 Task: Invite Team Member Softage.1@softage.net to Workspace Customer Relationship Management and Retention. Invite Team Member Softage.2@softage.net to Workspace Customer Relationship Management and Retention. Invite Team Member Softage.3@softage.net to Workspace Customer Relationship Management and Retention. Invite Team Member Softage.4@softage.net to Workspace Customer Relationship Management and Retention
Action: Mouse moved to (731, 102)
Screenshot: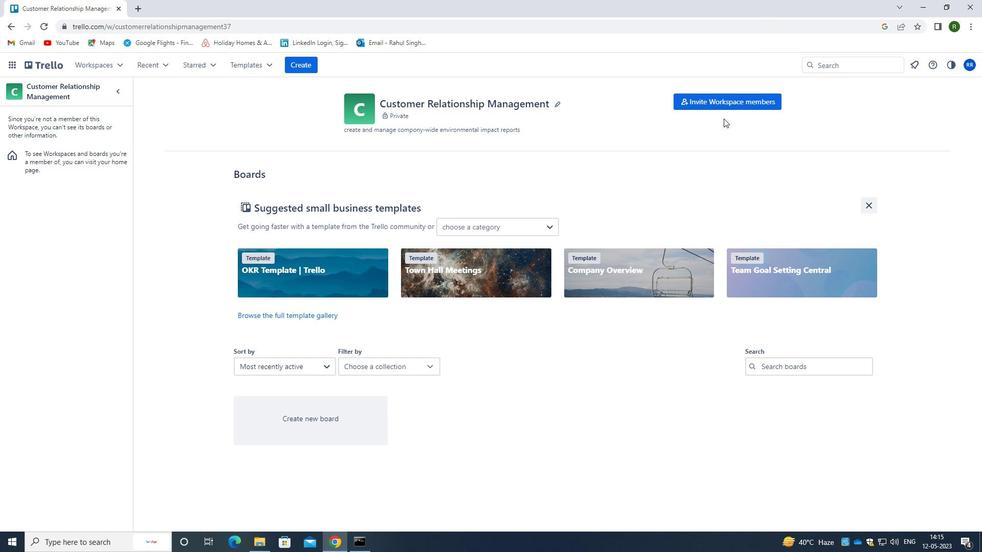 
Action: Mouse pressed left at (731, 102)
Screenshot: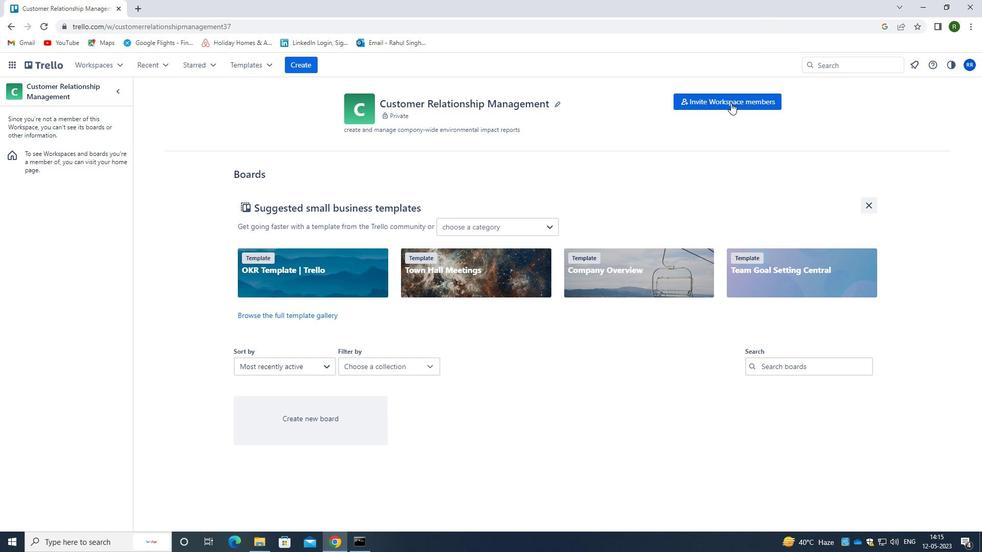 
Action: Mouse moved to (394, 291)
Screenshot: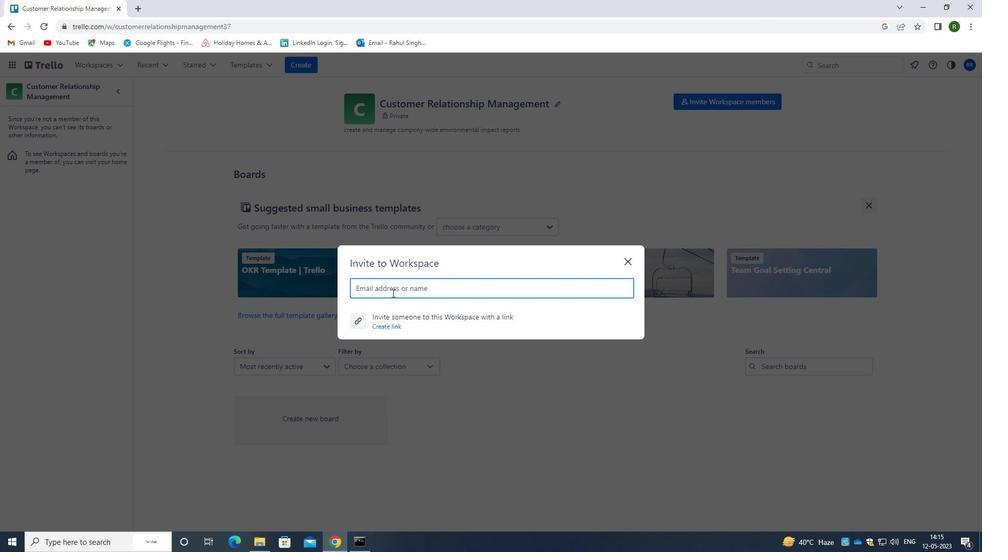 
Action: Mouse pressed left at (394, 291)
Screenshot: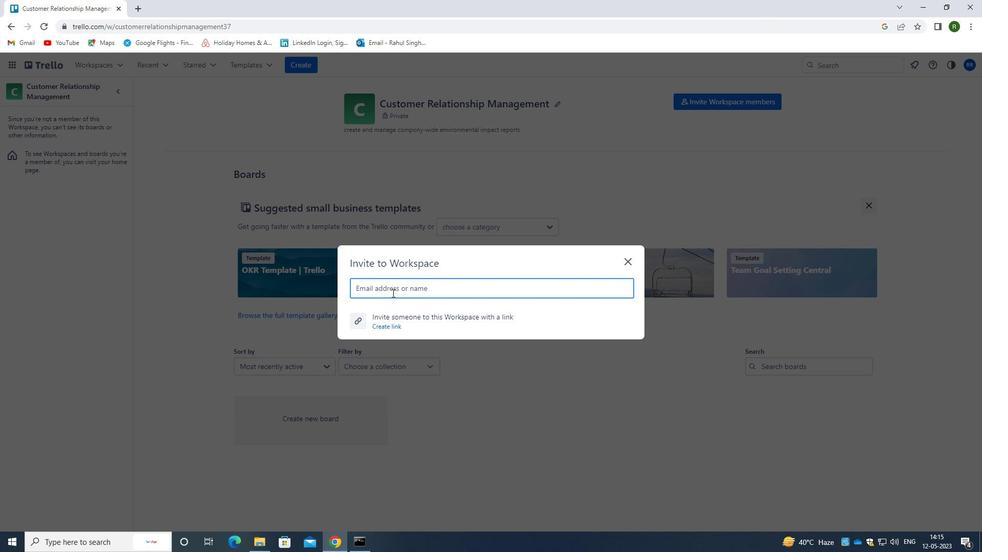 
Action: Key pressed <Key.caps_lock>s<Key.caps_lock>oftage.1<Key.shift>@SOFTAGE.NET
Screenshot: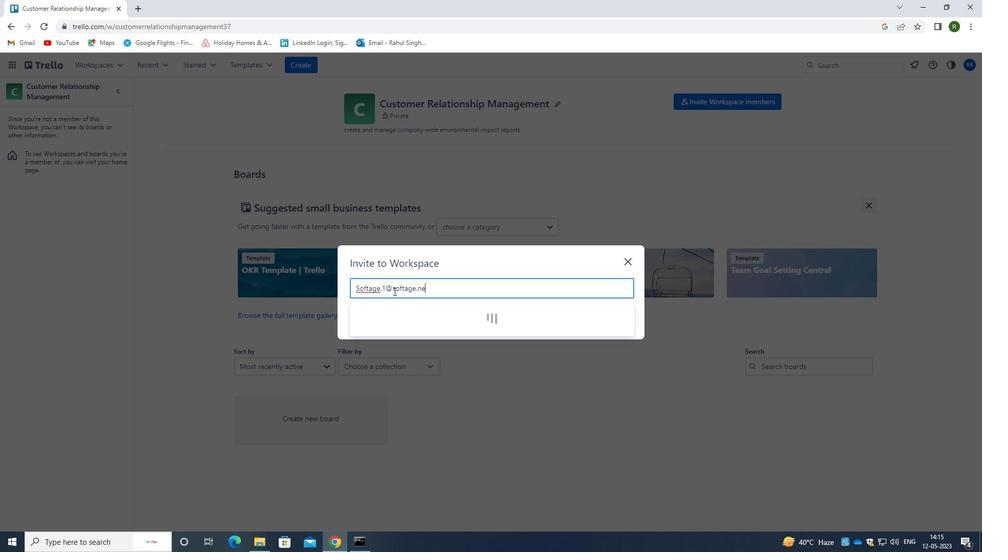 
Action: Mouse moved to (419, 312)
Screenshot: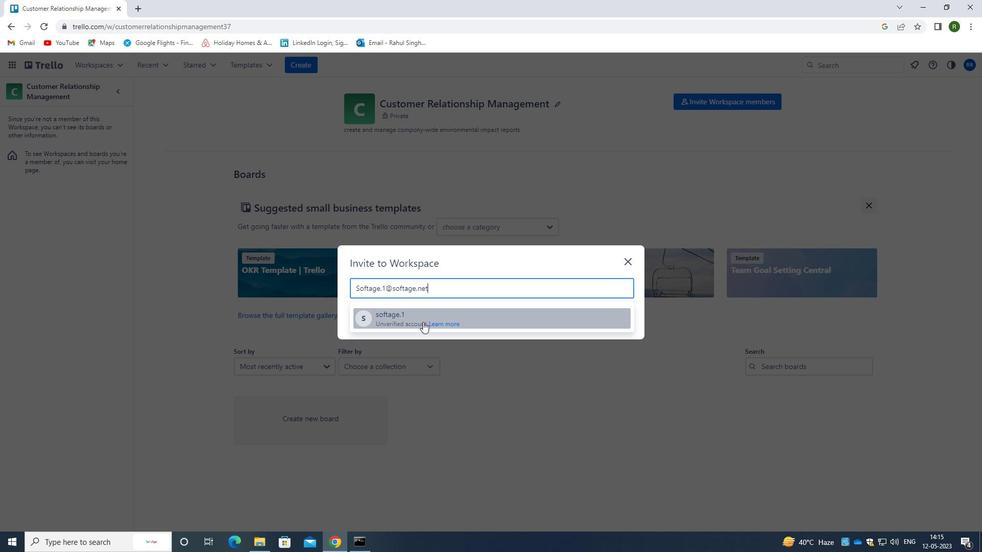
Action: Mouse pressed left at (419, 312)
Screenshot: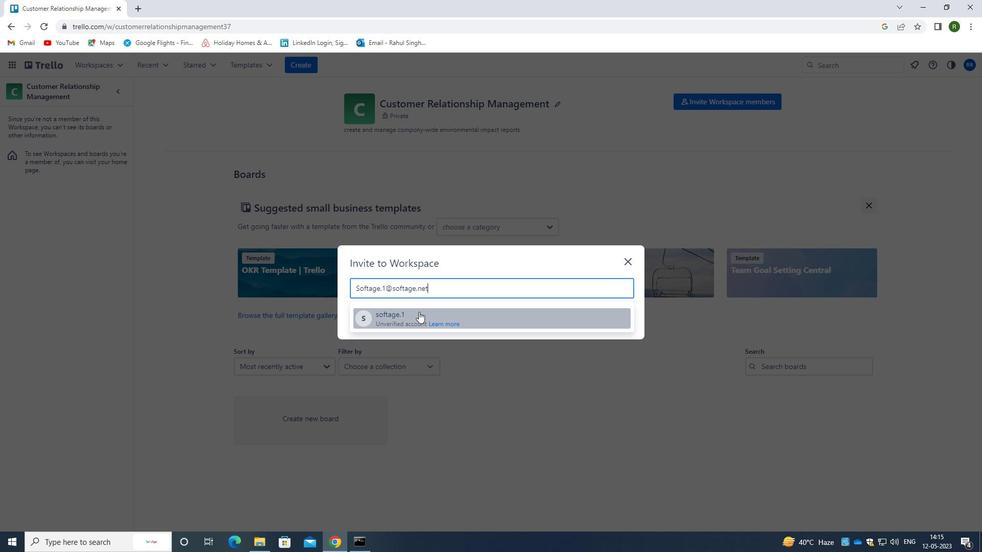 
Action: Mouse moved to (604, 261)
Screenshot: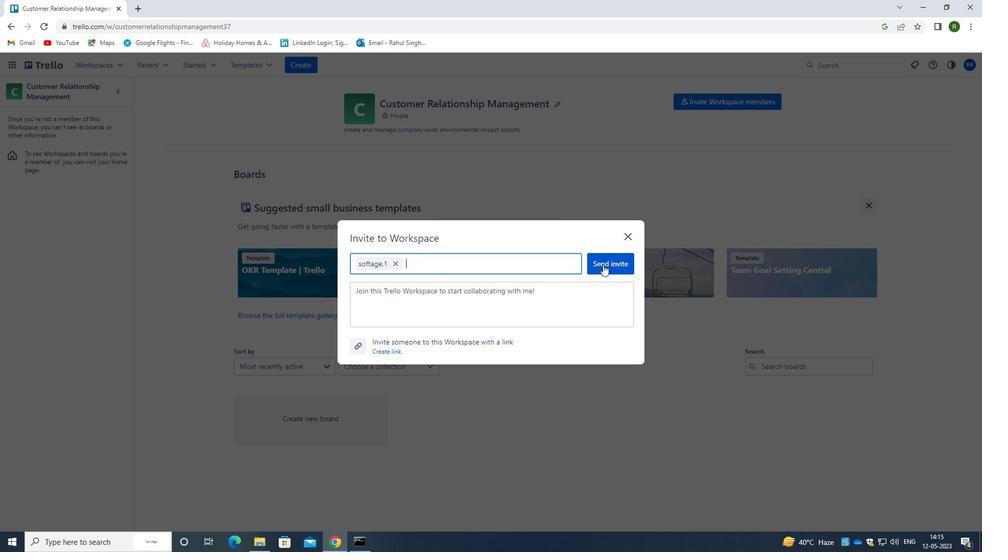 
Action: Mouse pressed left at (604, 261)
Screenshot: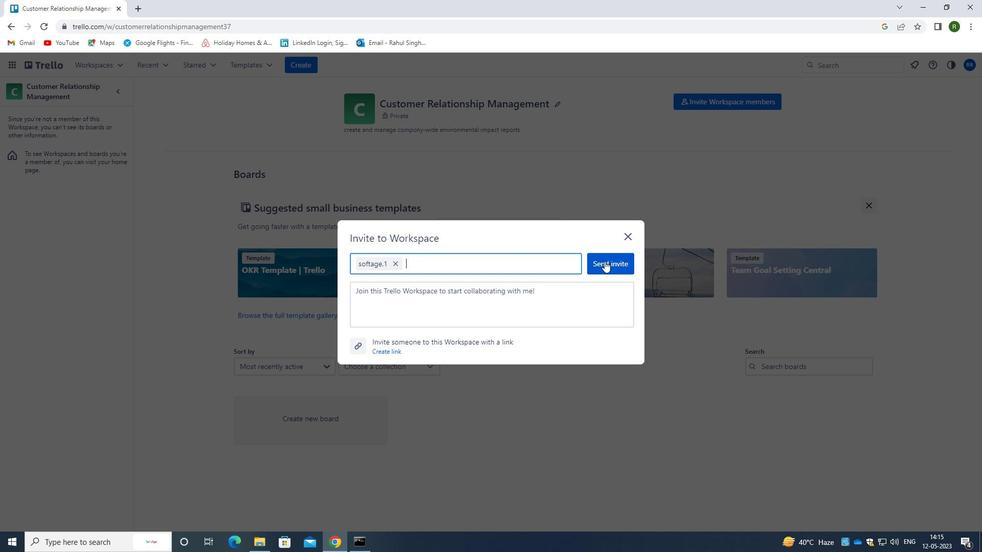 
Action: Mouse moved to (714, 105)
Screenshot: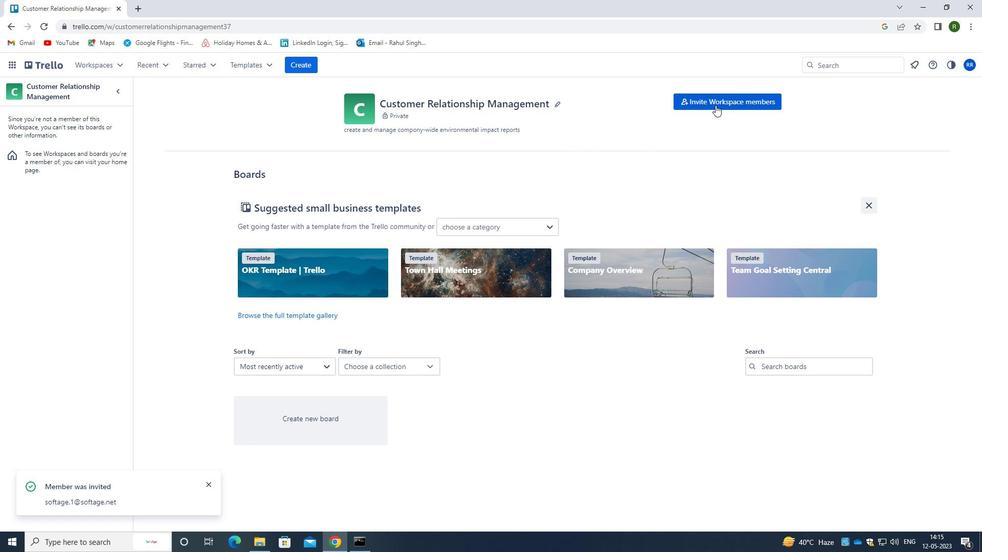 
Action: Mouse pressed left at (714, 105)
Screenshot: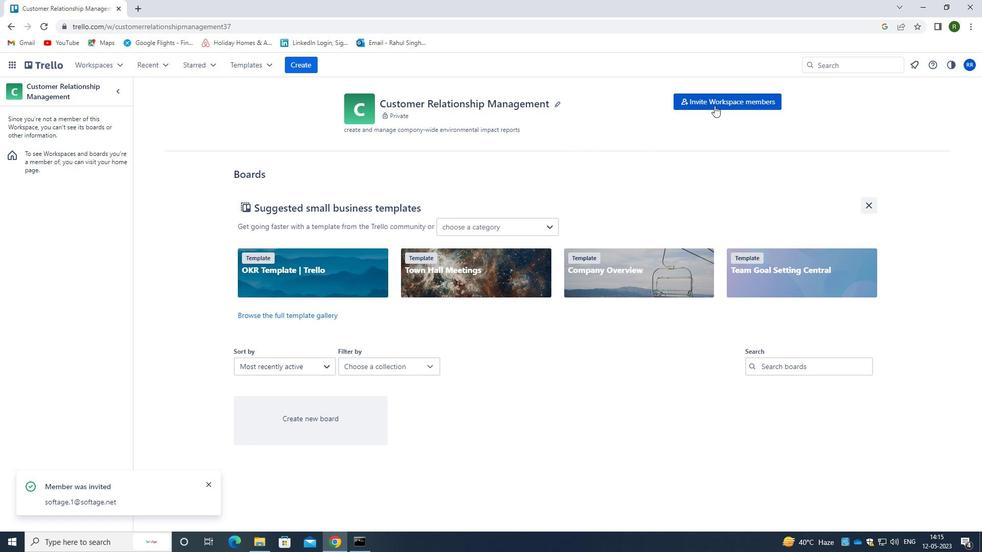 
Action: Mouse moved to (374, 288)
Screenshot: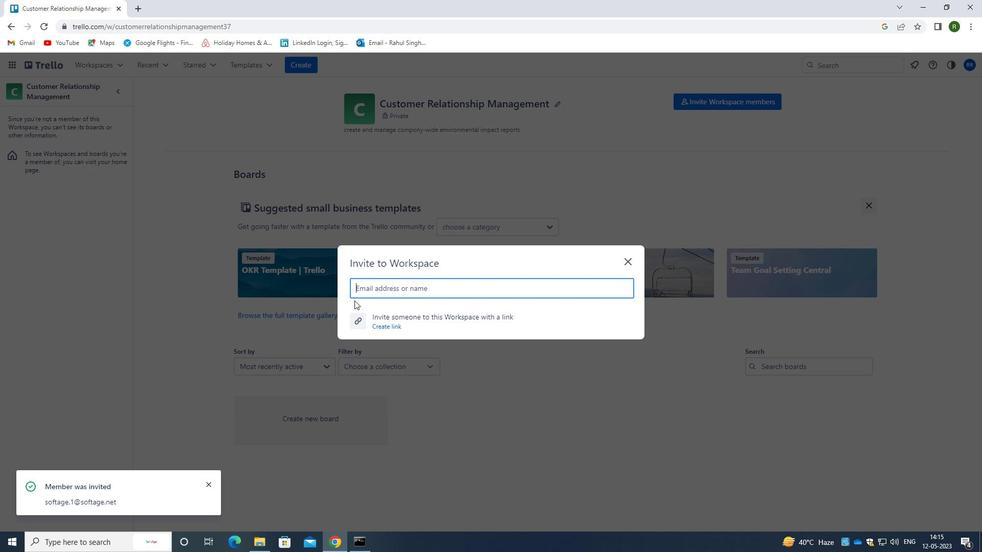 
Action: Key pressed <Key.shift>SOFTAGE.2<Key.shift>@SOFTAGE.NET
Screenshot: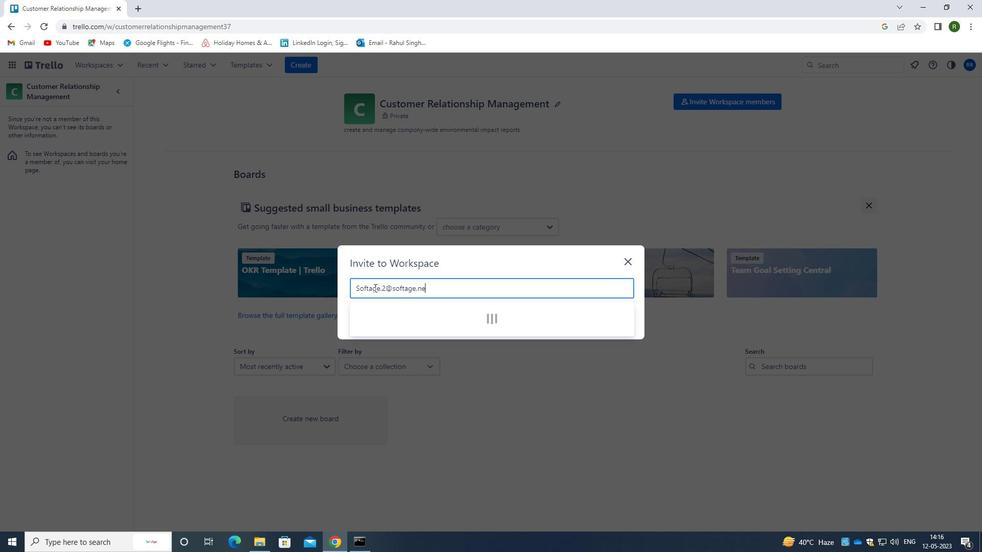 
Action: Mouse moved to (379, 319)
Screenshot: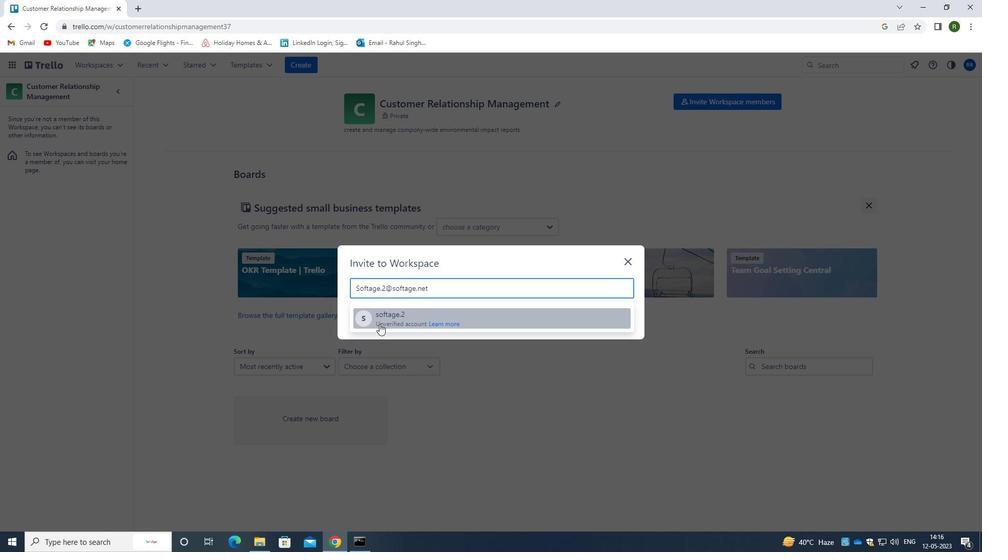 
Action: Mouse pressed left at (379, 319)
Screenshot: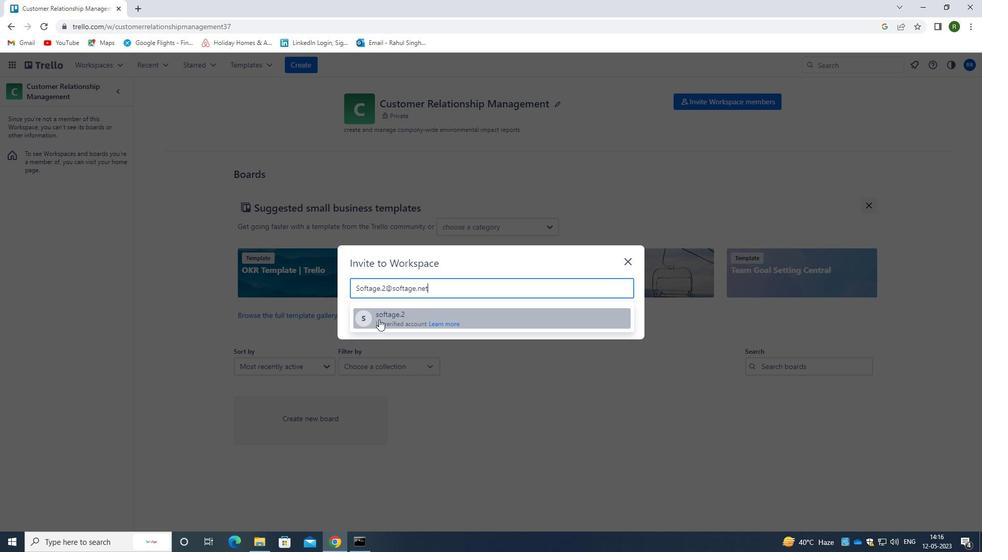 
Action: Mouse moved to (606, 268)
Screenshot: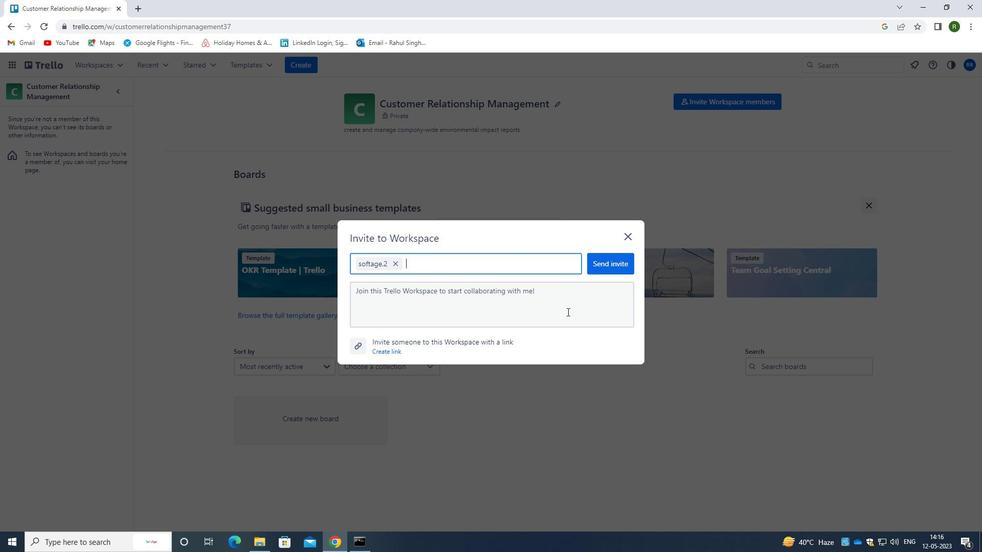 
Action: Mouse pressed left at (606, 268)
Screenshot: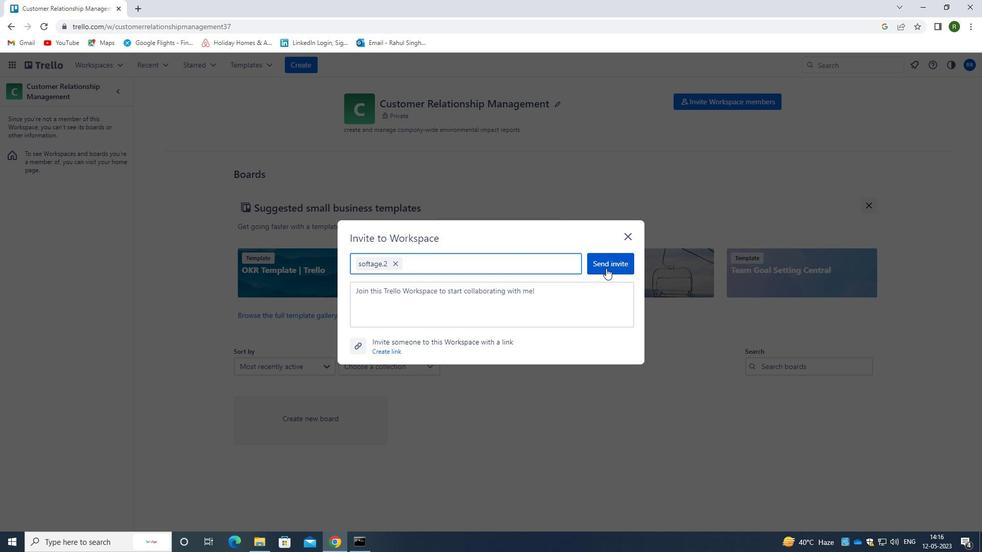 
Action: Mouse moved to (734, 99)
Screenshot: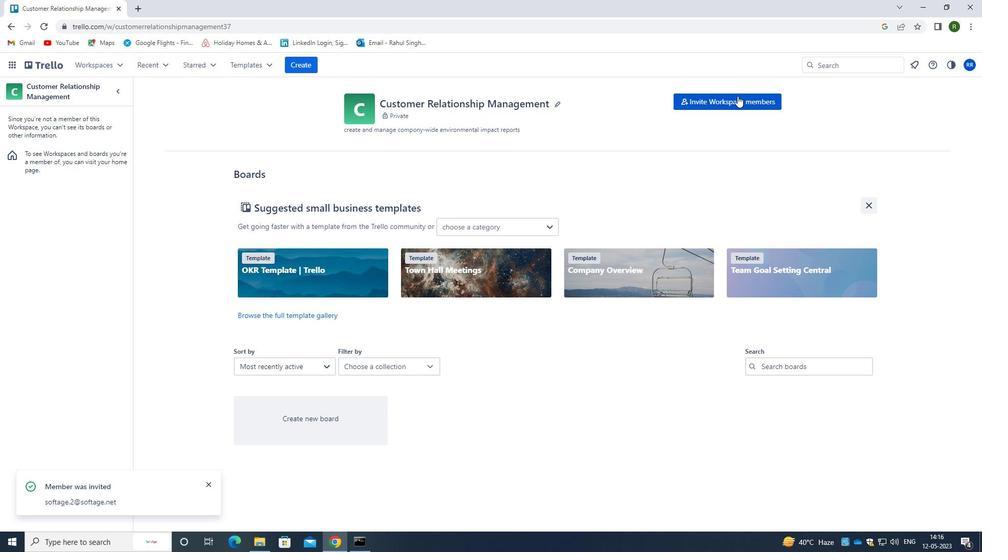 
Action: Mouse pressed left at (734, 99)
Screenshot: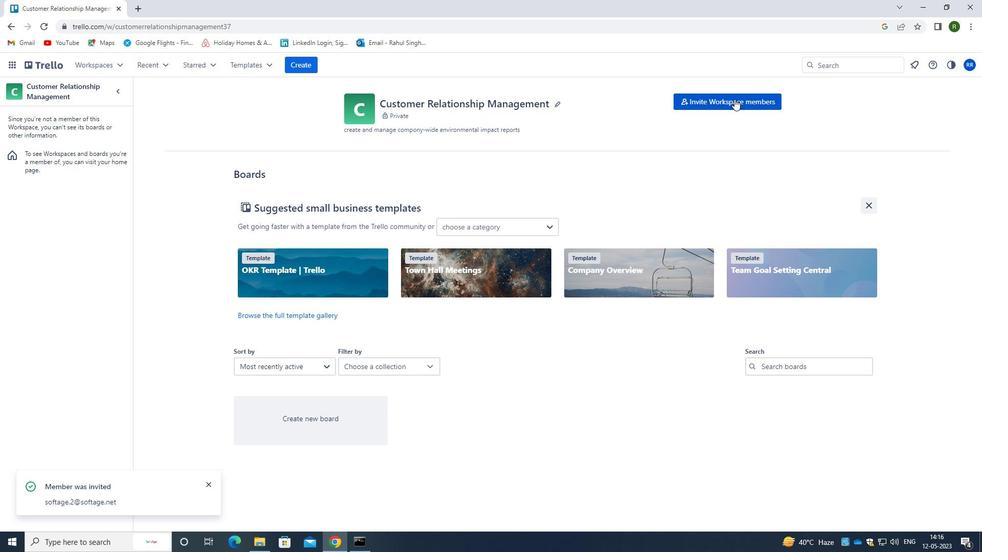 
Action: Mouse moved to (467, 300)
Screenshot: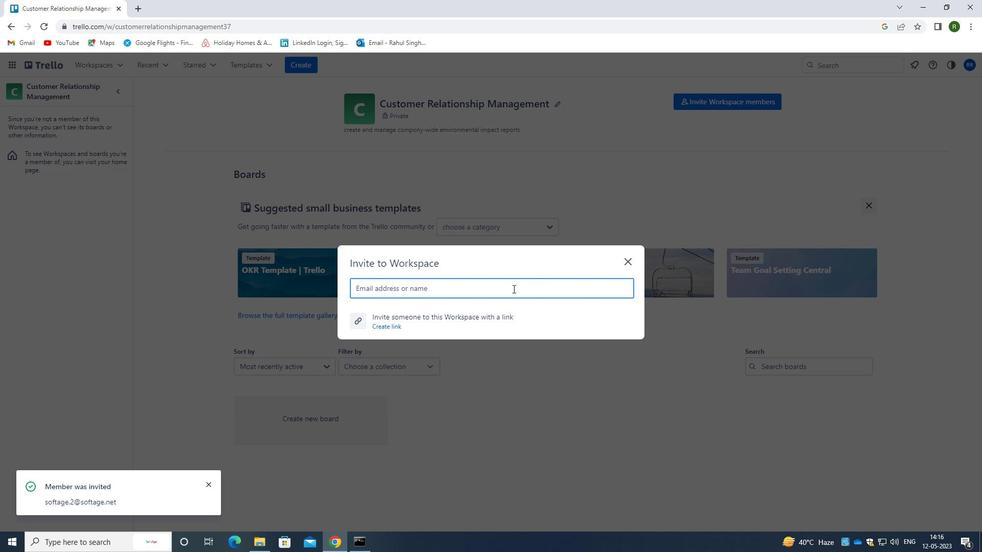 
Action: Key pressed <Key.shift>SOFTAGE.3<Key.shift>@SOFTAGE/<Key.backspace>,<Key.backspace>NET
Screenshot: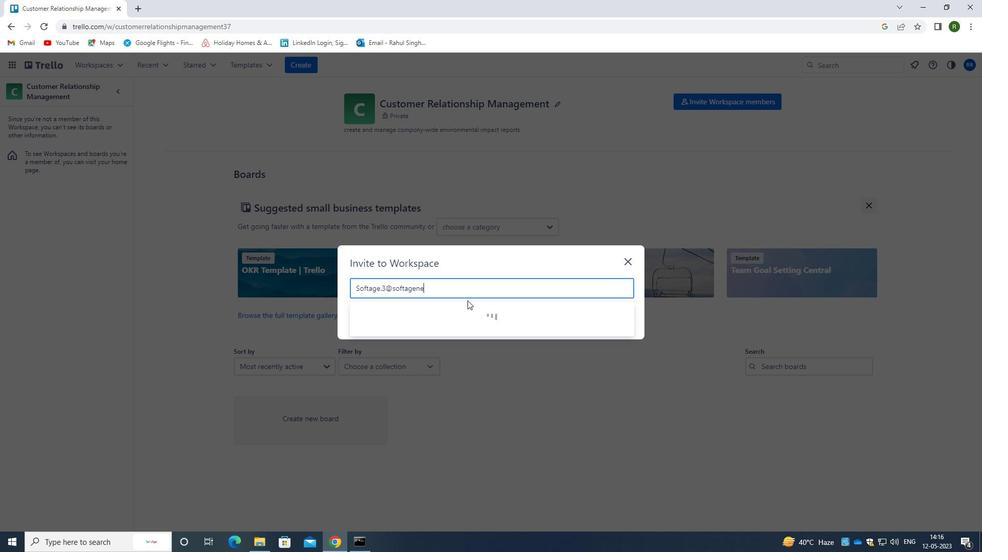 
Action: Mouse moved to (431, 289)
Screenshot: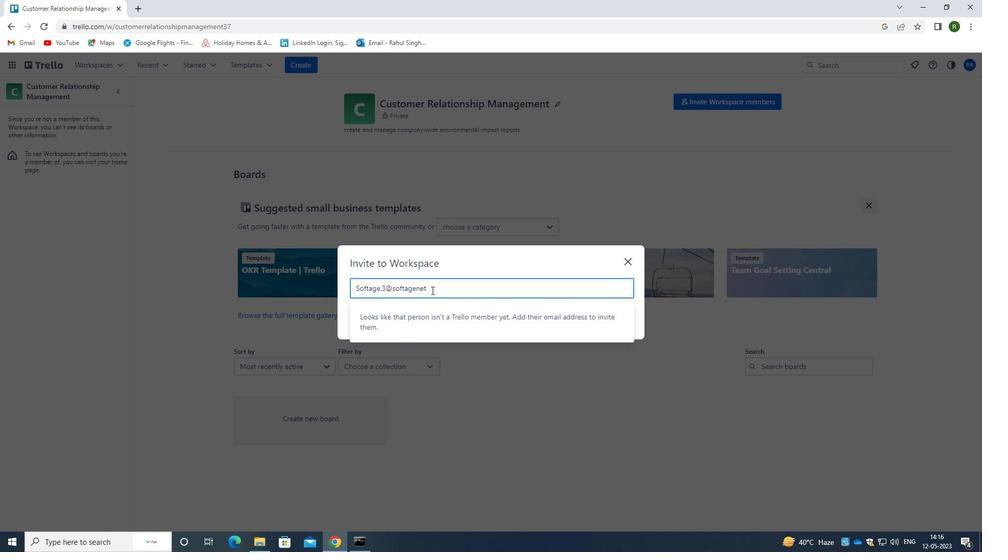 
Action: Key pressed <Key.backspace><Key.backspace><Key.backspace>.NET
Screenshot: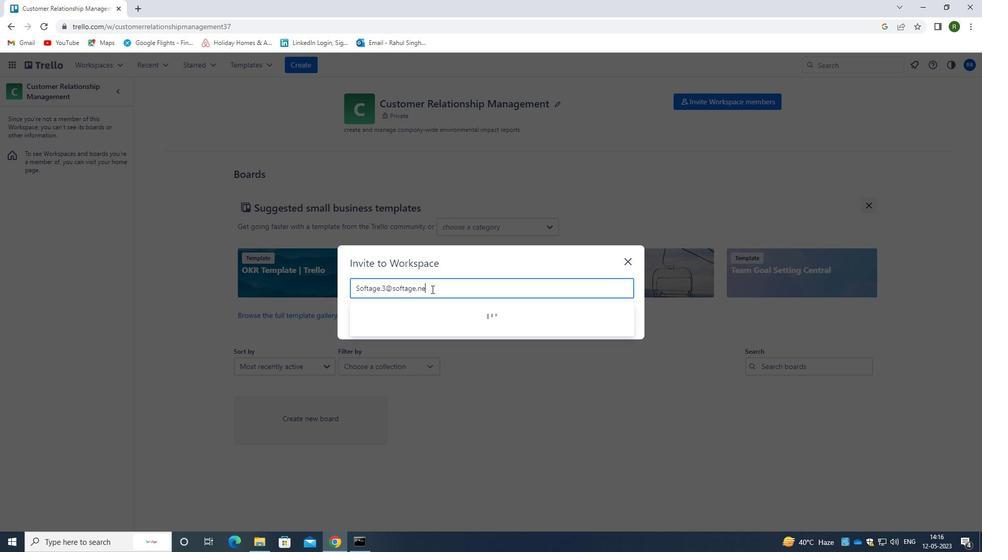 
Action: Mouse moved to (407, 317)
Screenshot: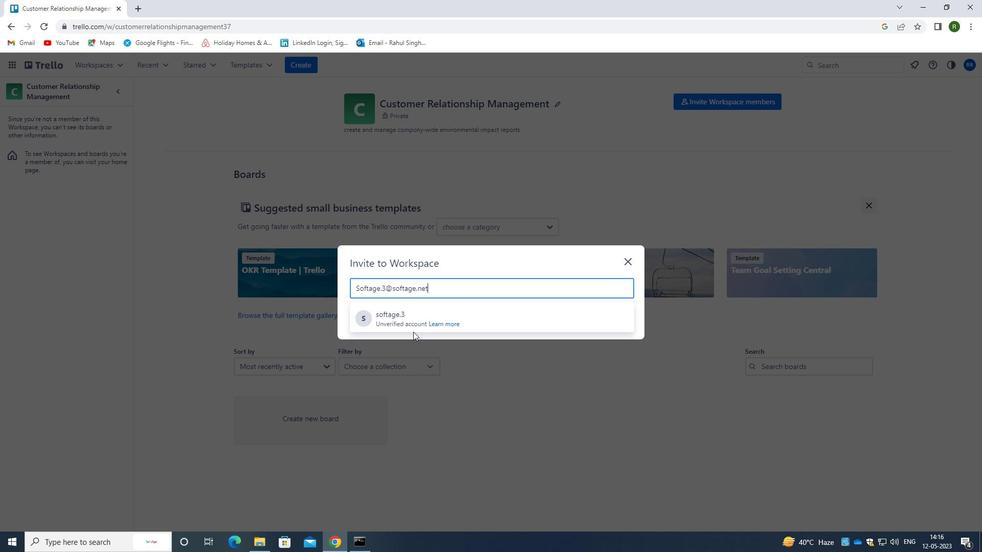 
Action: Mouse pressed left at (407, 317)
Screenshot: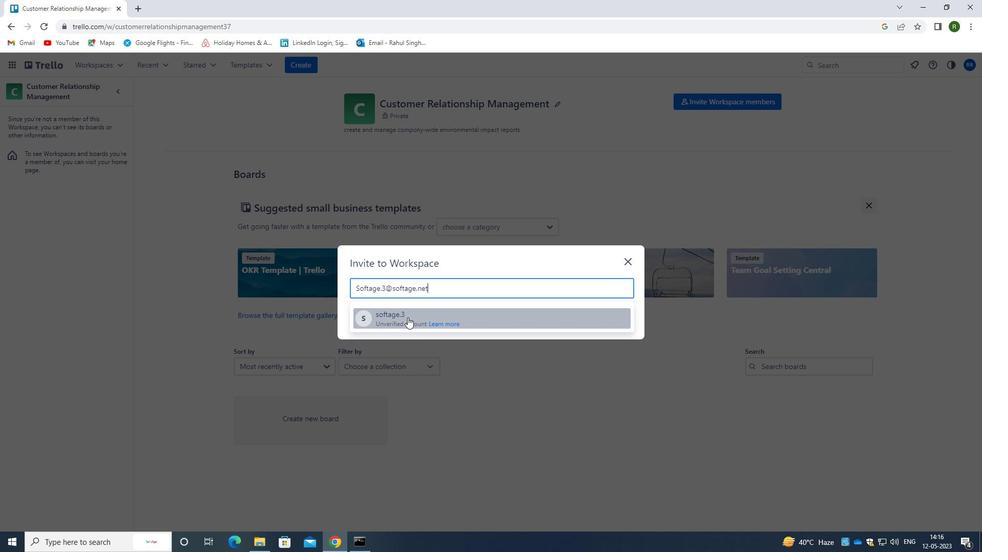 
Action: Mouse moved to (609, 269)
Screenshot: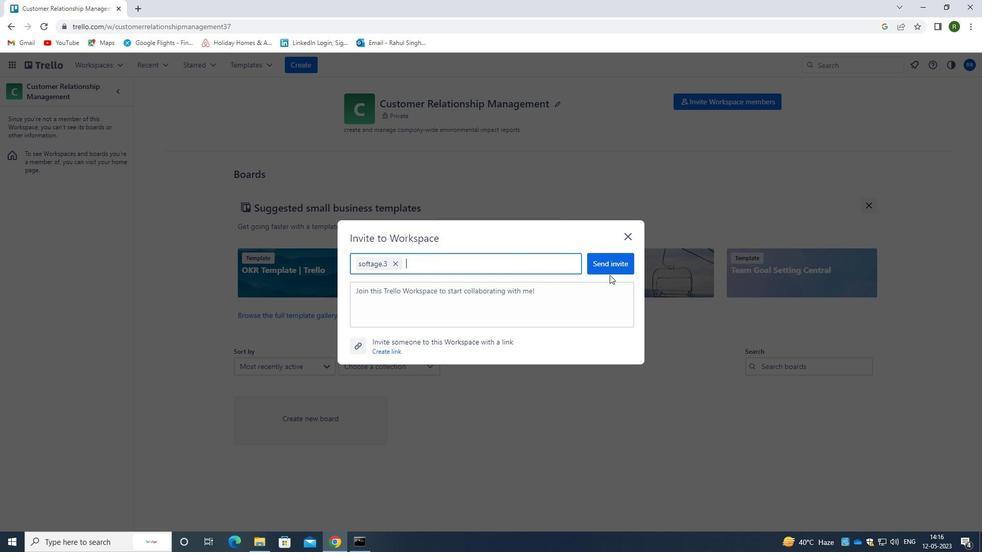 
Action: Mouse pressed left at (609, 269)
Screenshot: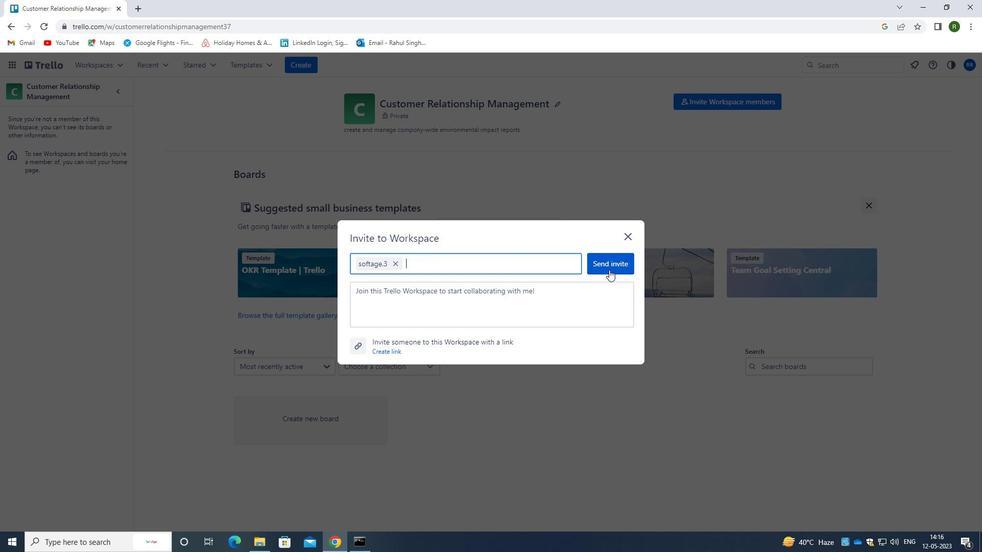 
Action: Mouse moved to (708, 106)
Screenshot: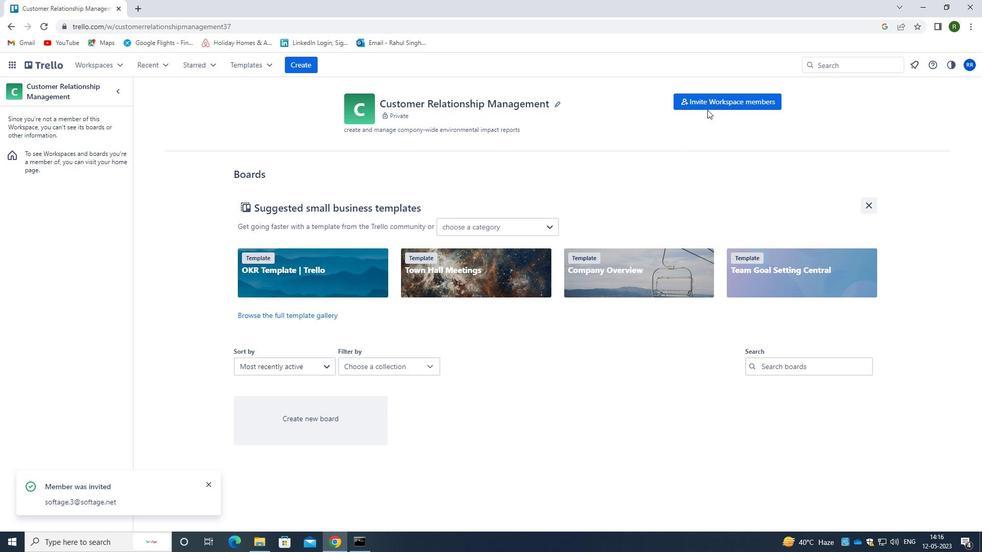 
Action: Mouse pressed left at (708, 106)
Screenshot: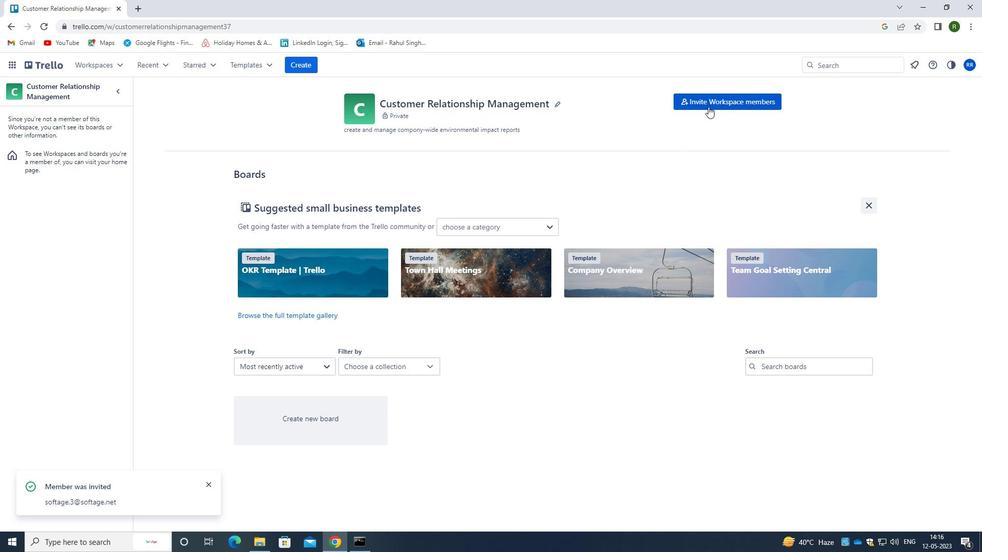 
Action: Mouse moved to (447, 290)
Screenshot: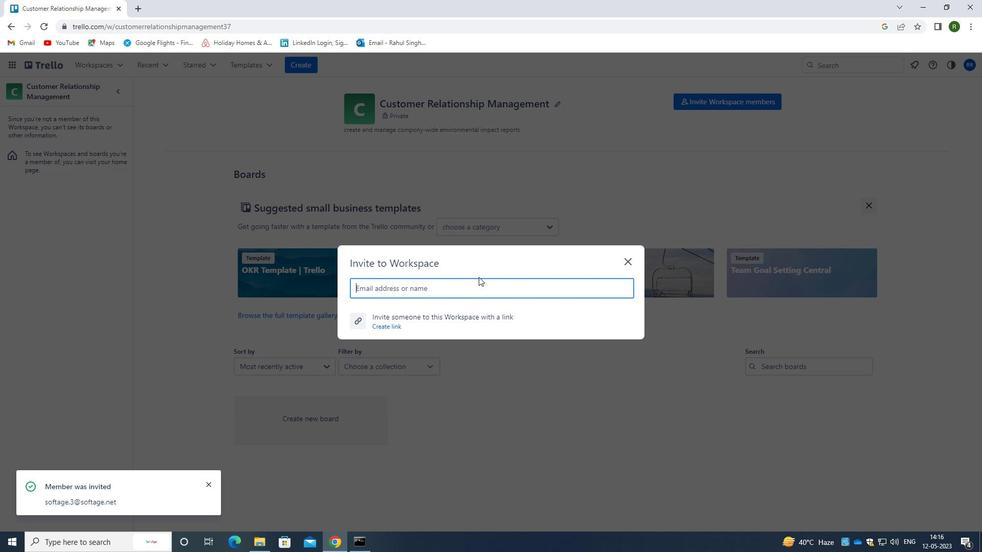 
Action: Key pressed <Key.shift>SOFTAGE.4<Key.shift>@SOFTAGE.NET
Screenshot: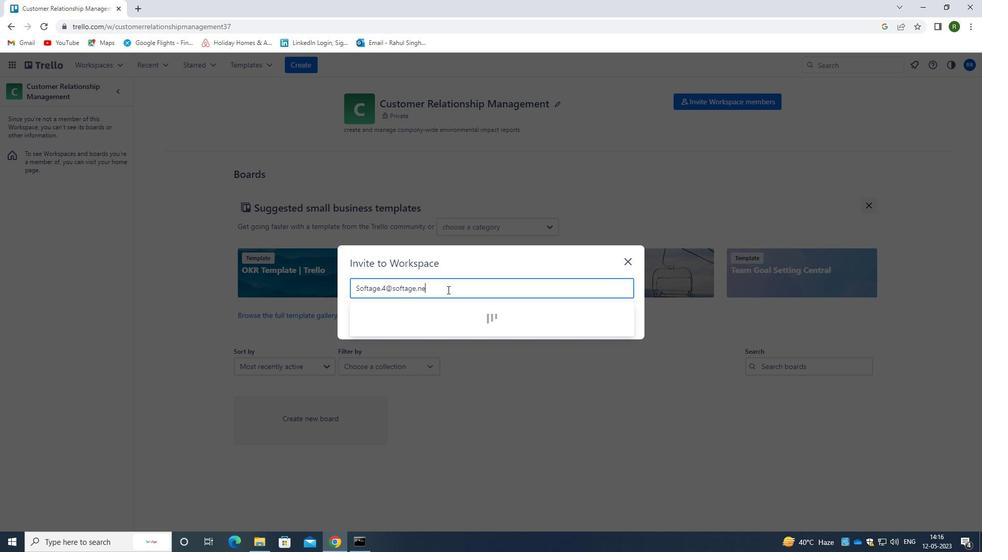 
Action: Mouse moved to (373, 312)
Screenshot: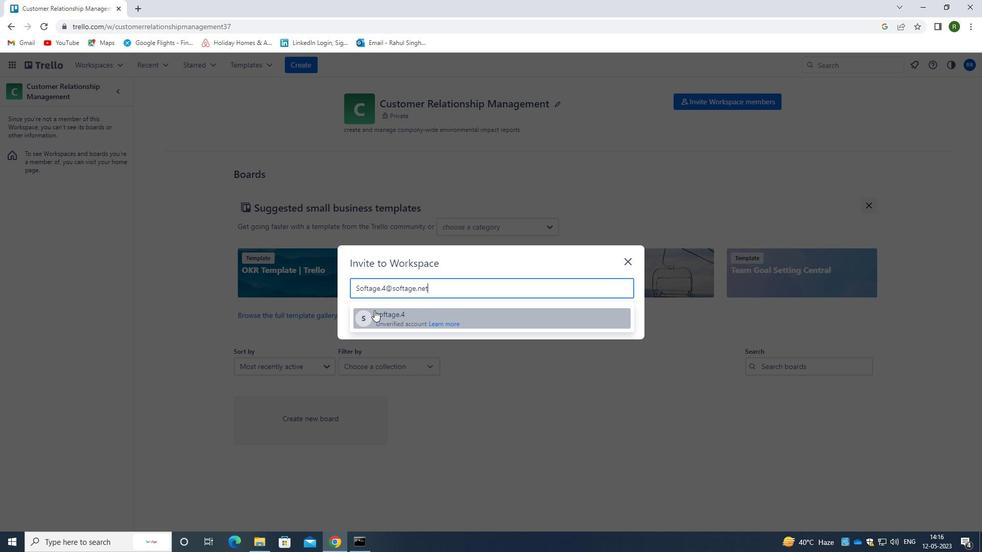 
Action: Mouse pressed left at (373, 312)
Screenshot: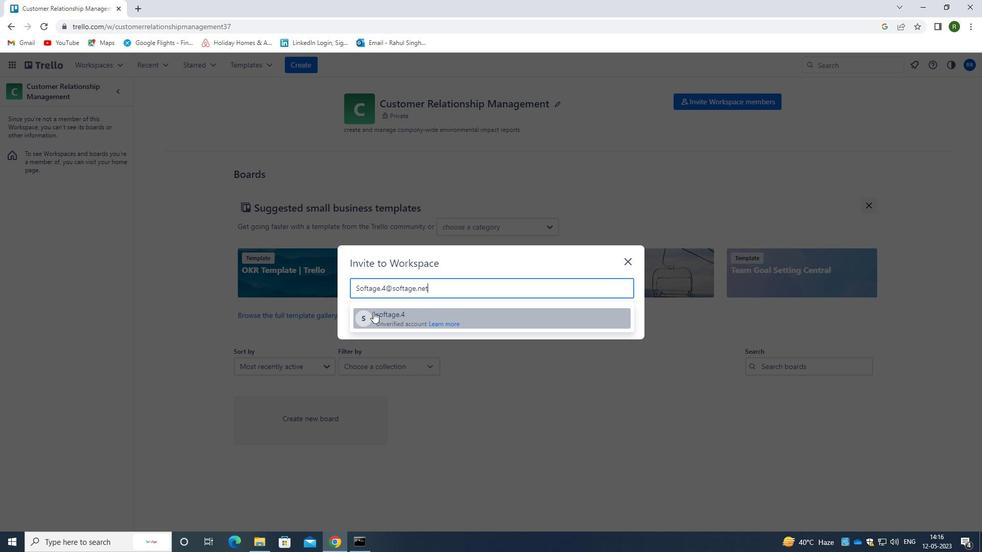 
Action: Mouse moved to (610, 265)
Screenshot: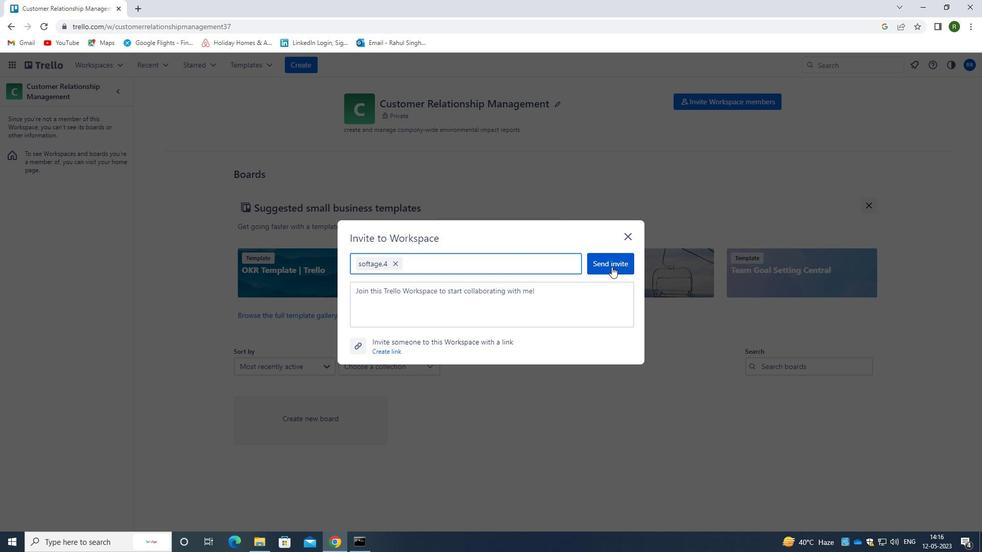 
Action: Mouse pressed left at (610, 265)
Screenshot: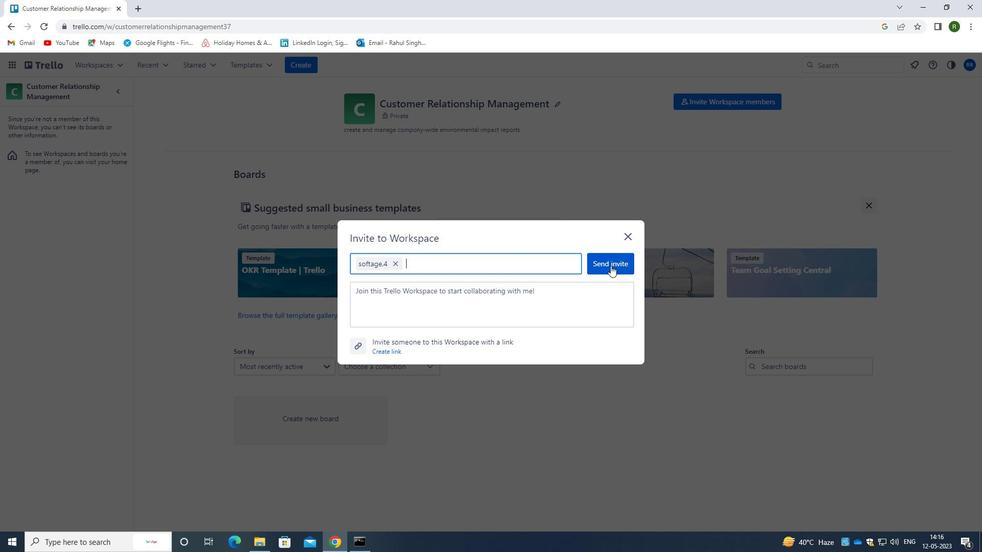
Action: Mouse moved to (594, 147)
Screenshot: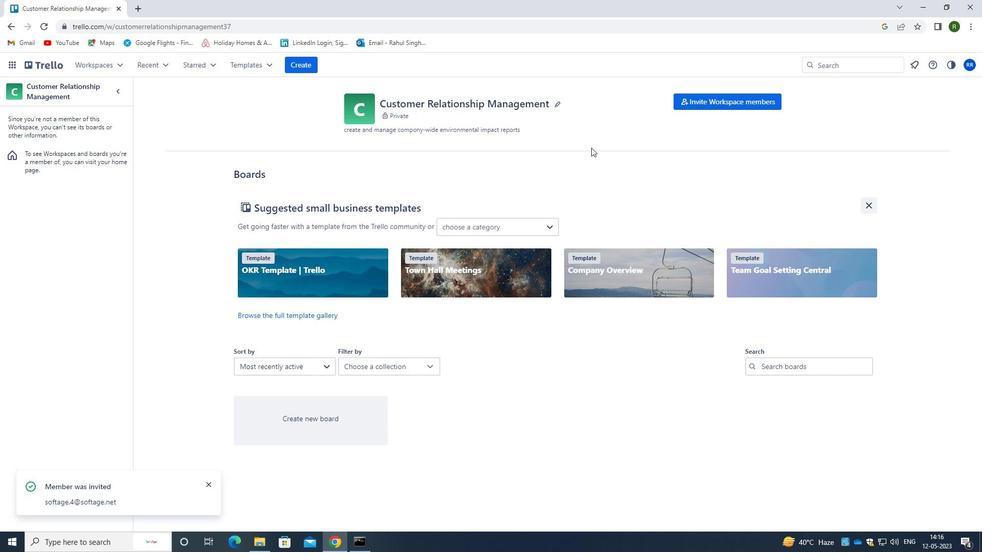 
